 Task: Sort the products in the category "Canned Cocktails" by best match.
Action: Mouse moved to (626, 245)
Screenshot: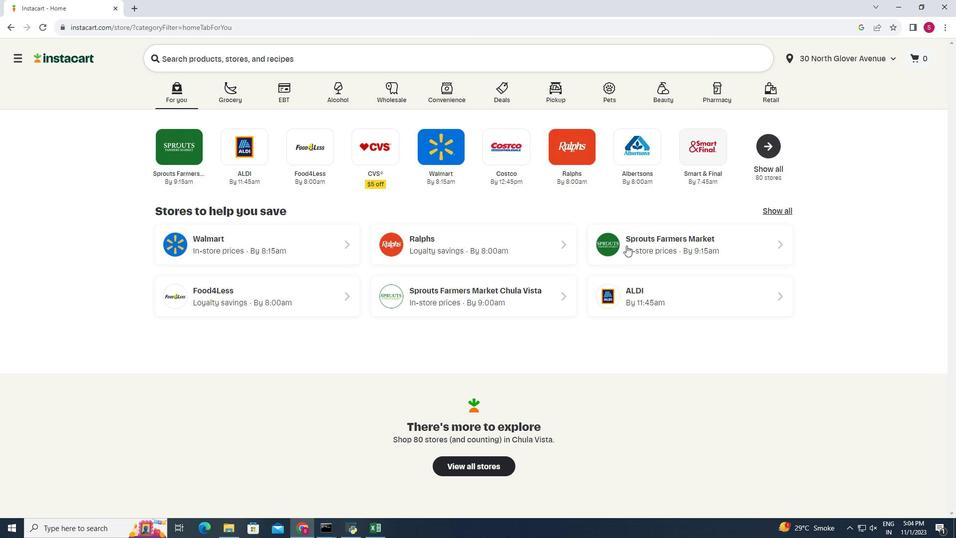 
Action: Mouse pressed left at (626, 245)
Screenshot: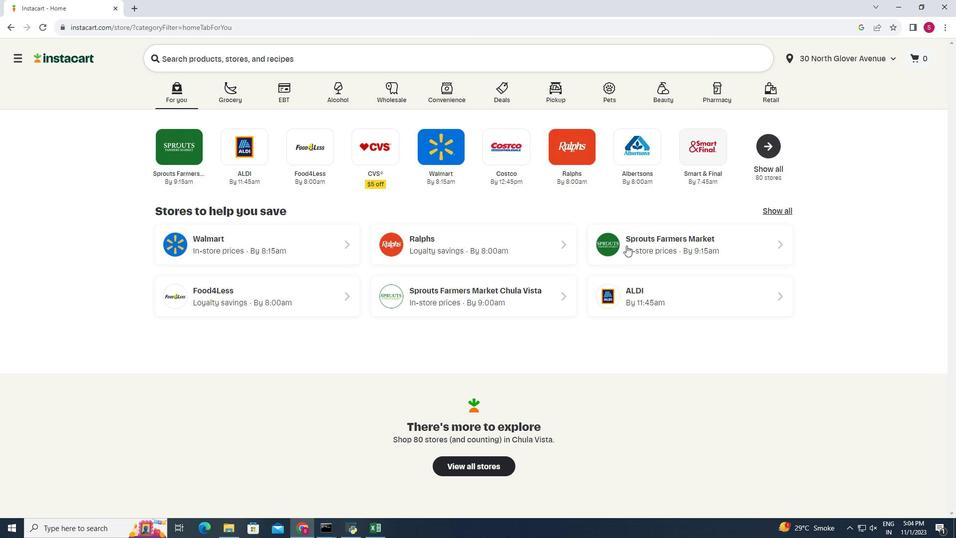 
Action: Mouse moved to (38, 491)
Screenshot: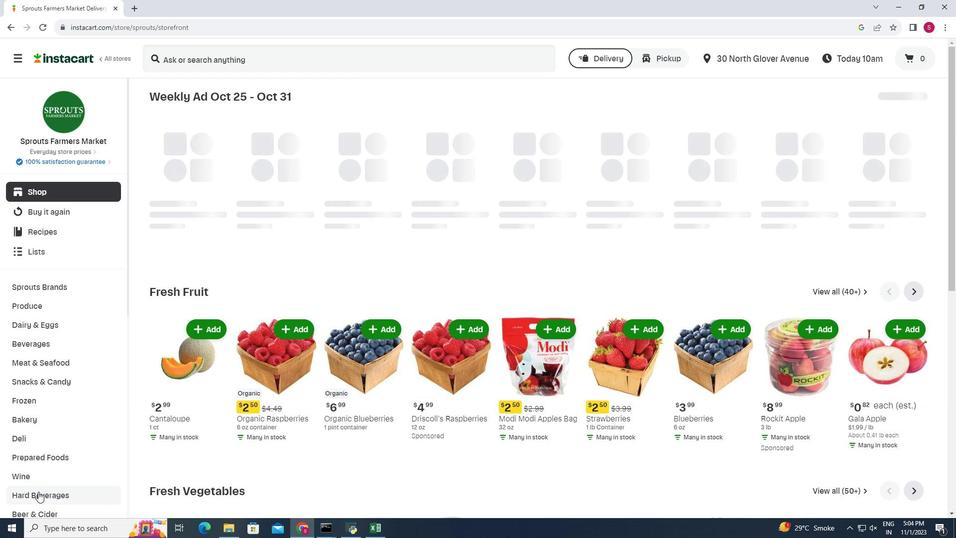 
Action: Mouse pressed left at (38, 491)
Screenshot: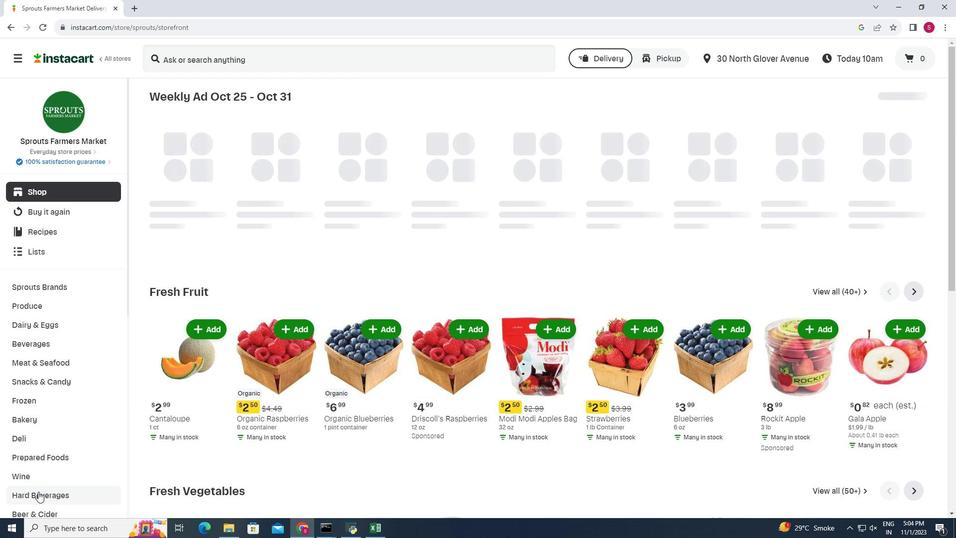
Action: Mouse moved to (405, 134)
Screenshot: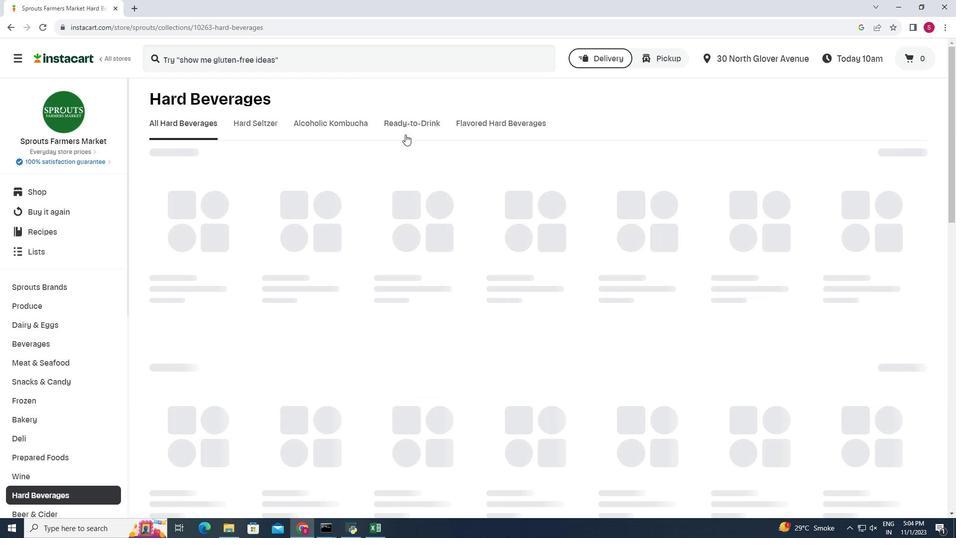 
Action: Mouse pressed left at (405, 134)
Screenshot: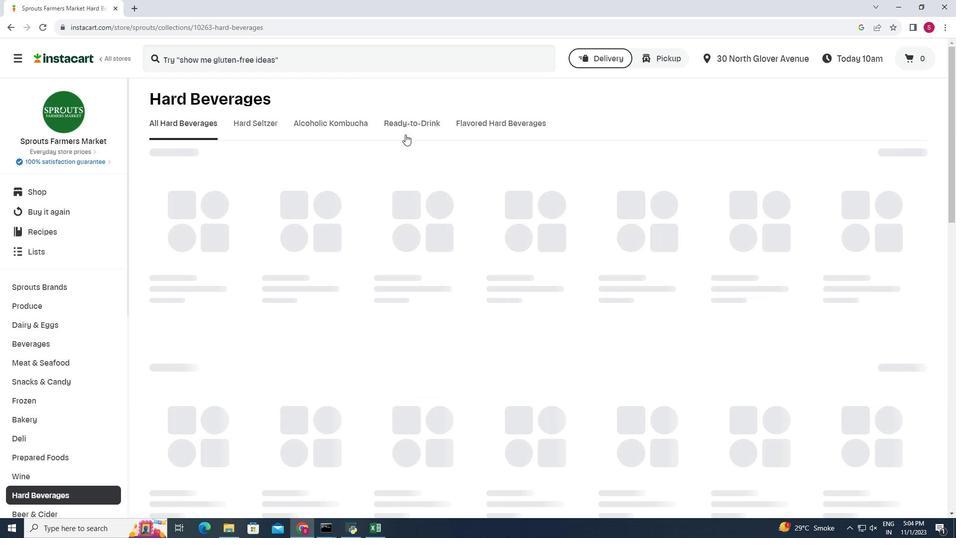 
Action: Mouse moved to (254, 173)
Screenshot: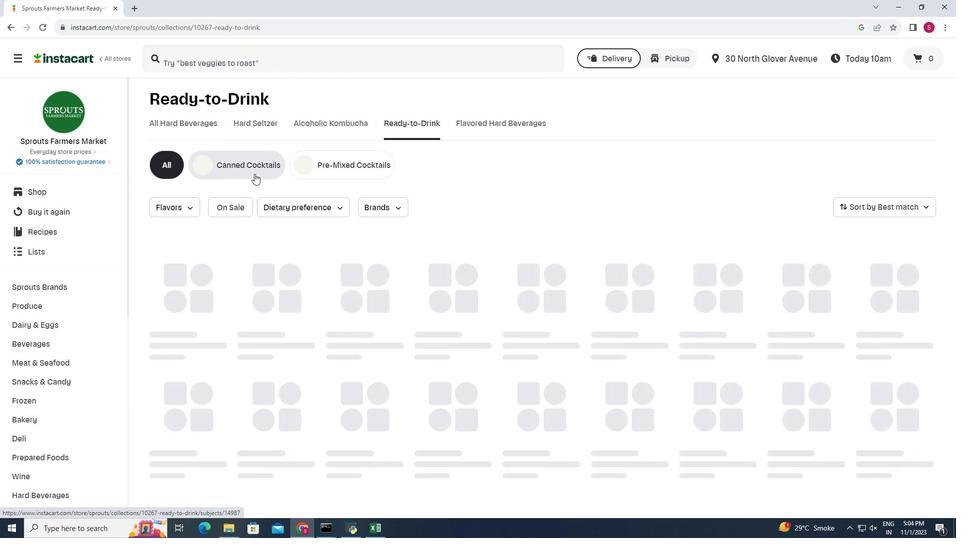 
Action: Mouse pressed left at (254, 173)
Screenshot: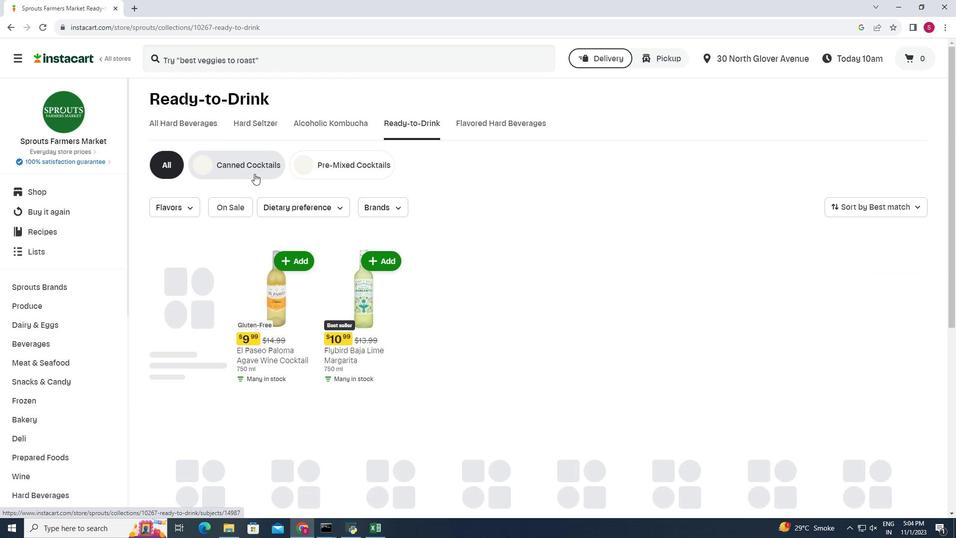 
Action: Mouse moved to (902, 202)
Screenshot: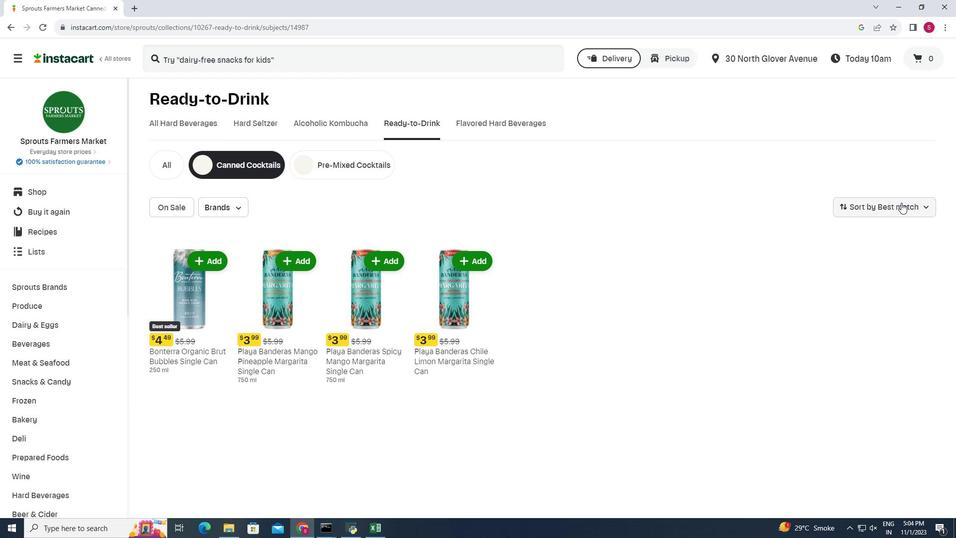 
Action: Mouse pressed left at (902, 202)
Screenshot: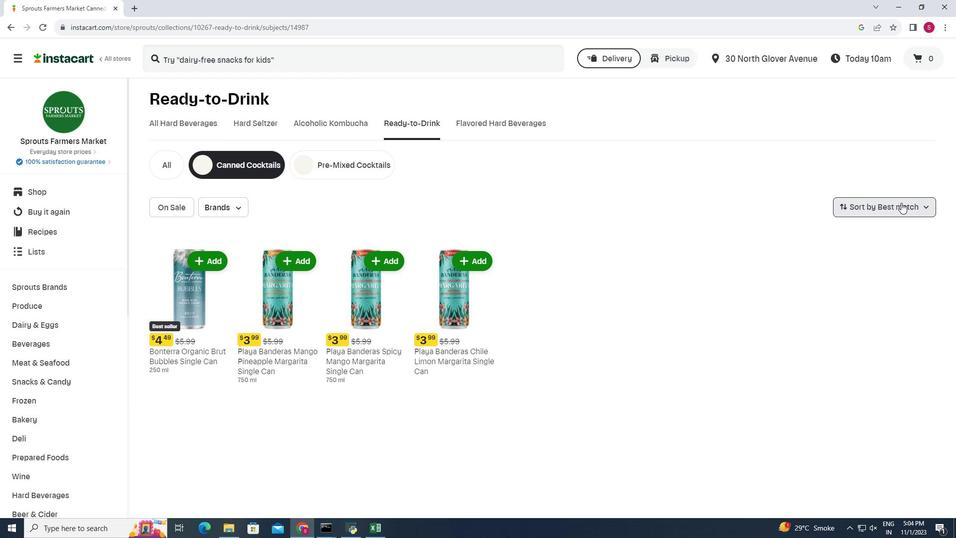 
Action: Mouse moved to (886, 234)
Screenshot: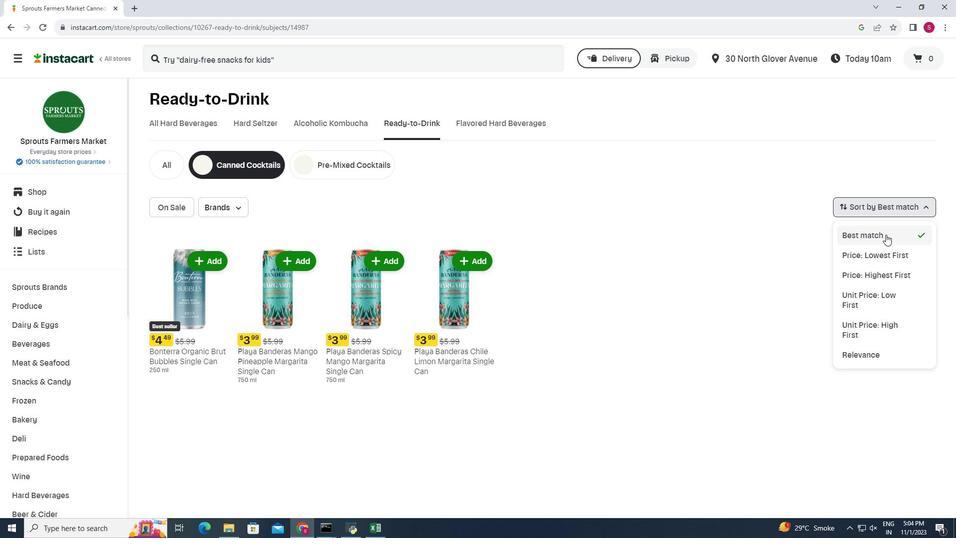 
Action: Mouse pressed left at (886, 234)
Screenshot: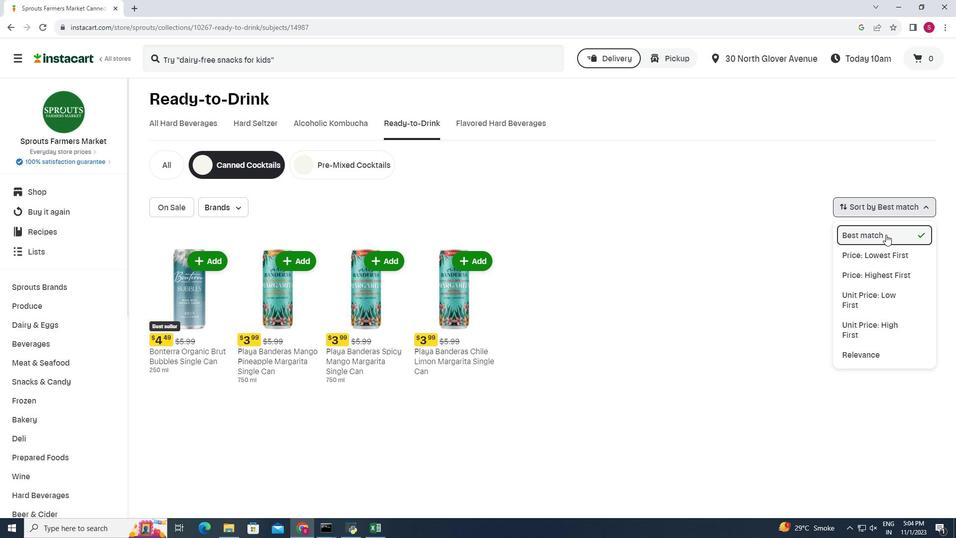 
Action: Mouse moved to (756, 304)
Screenshot: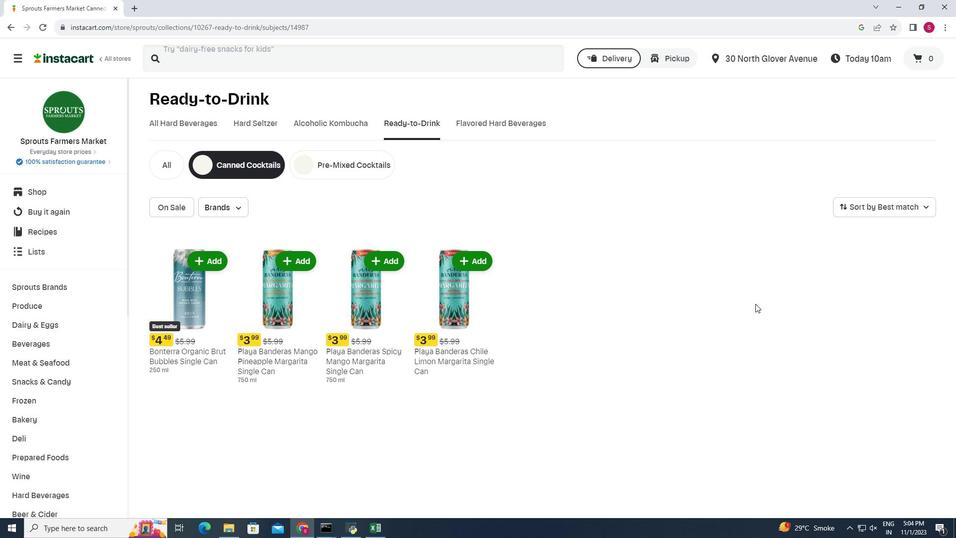 
